 Task: Create a chart with the data  in a new sheet.
Action: Mouse moved to (134, 109)
Screenshot: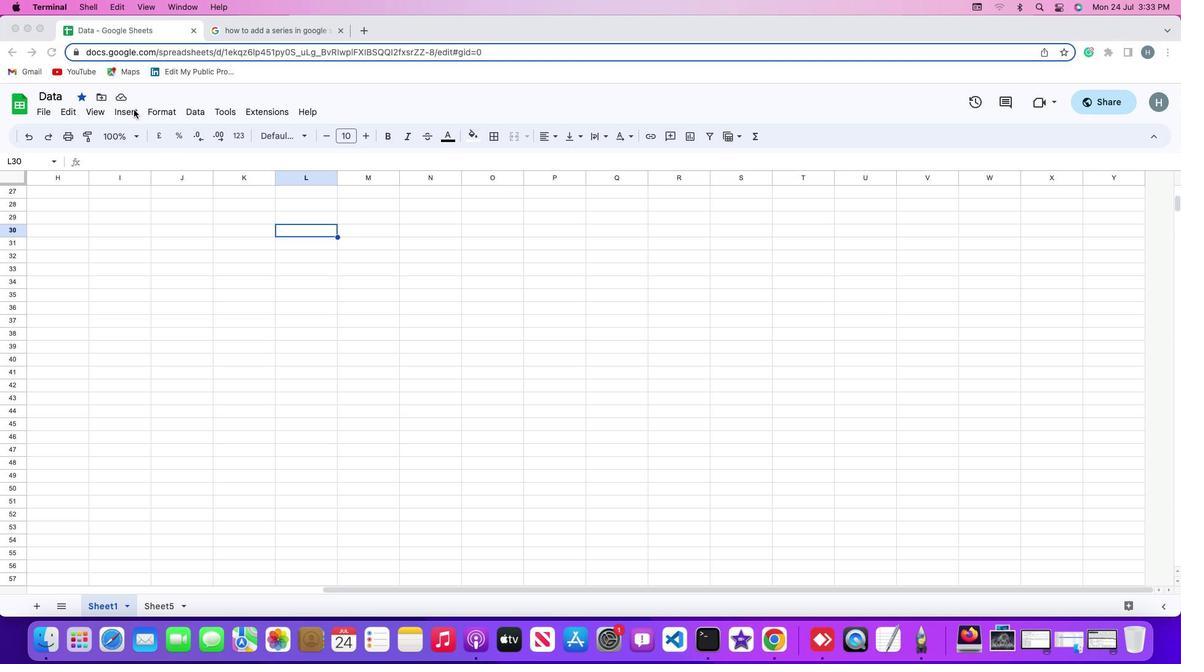 
Action: Mouse pressed left at (134, 109)
Screenshot: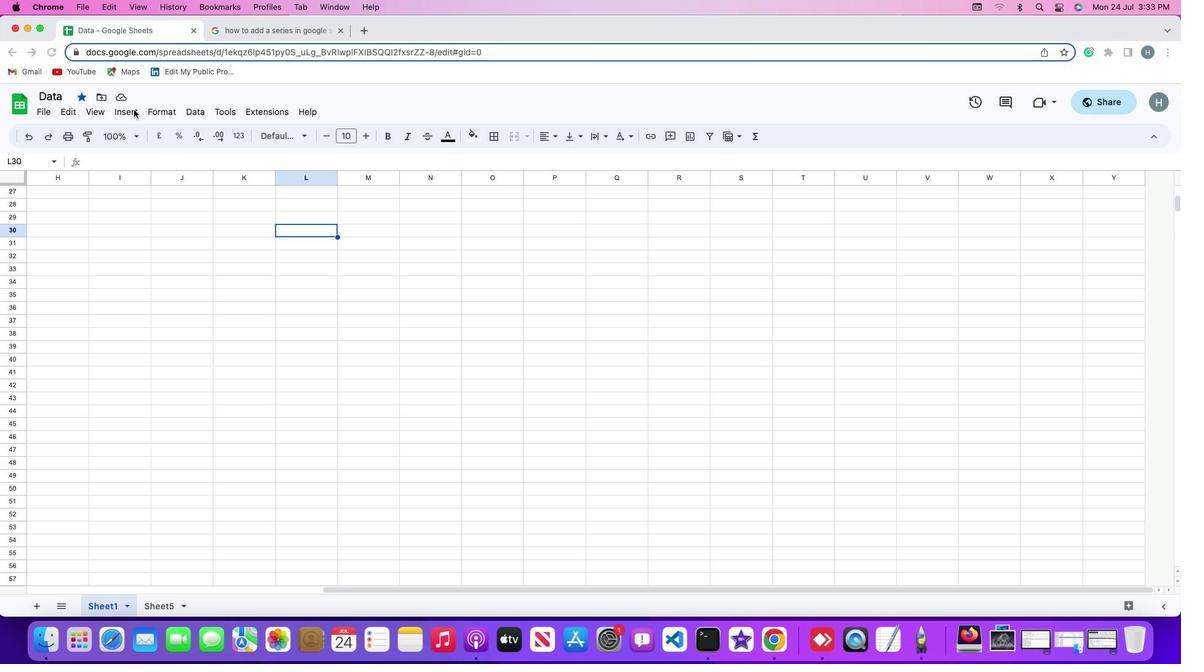
Action: Mouse pressed left at (134, 109)
Screenshot: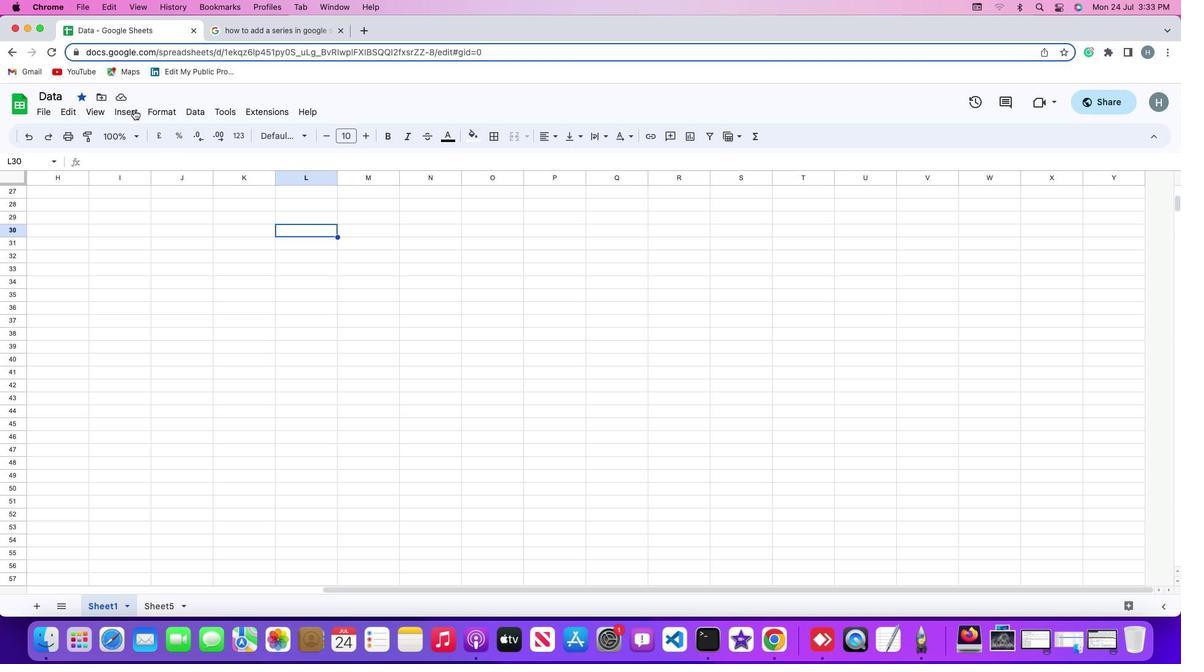 
Action: Mouse moved to (134, 110)
Screenshot: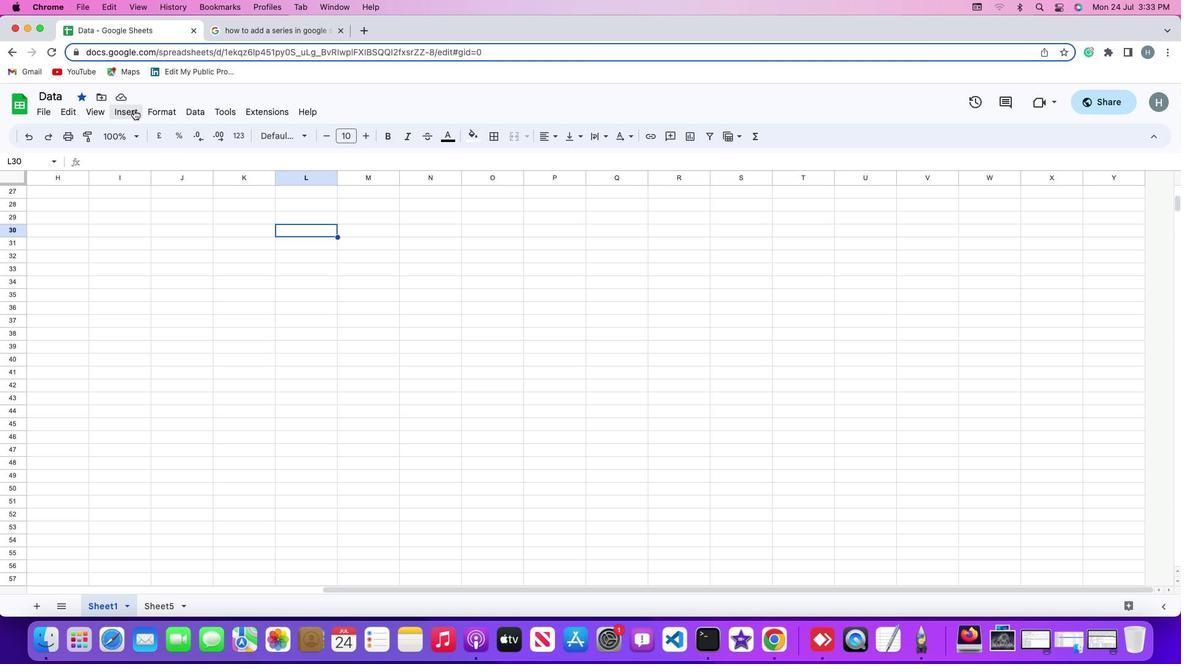 
Action: Mouse pressed left at (134, 110)
Screenshot: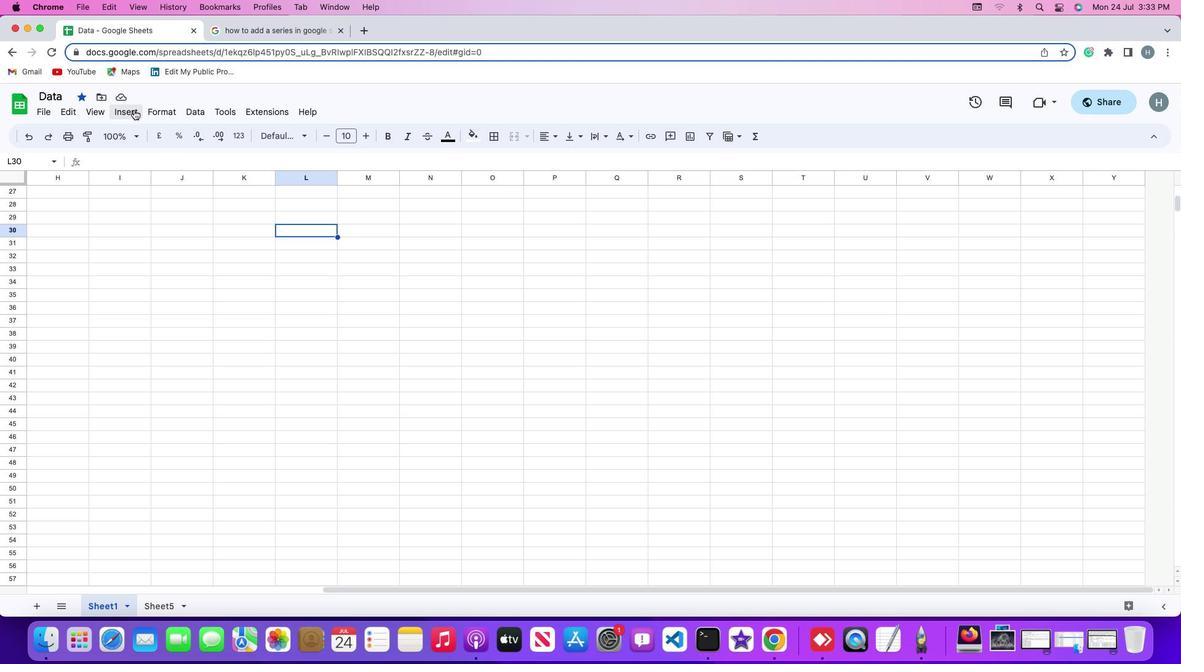 
Action: Mouse moved to (163, 246)
Screenshot: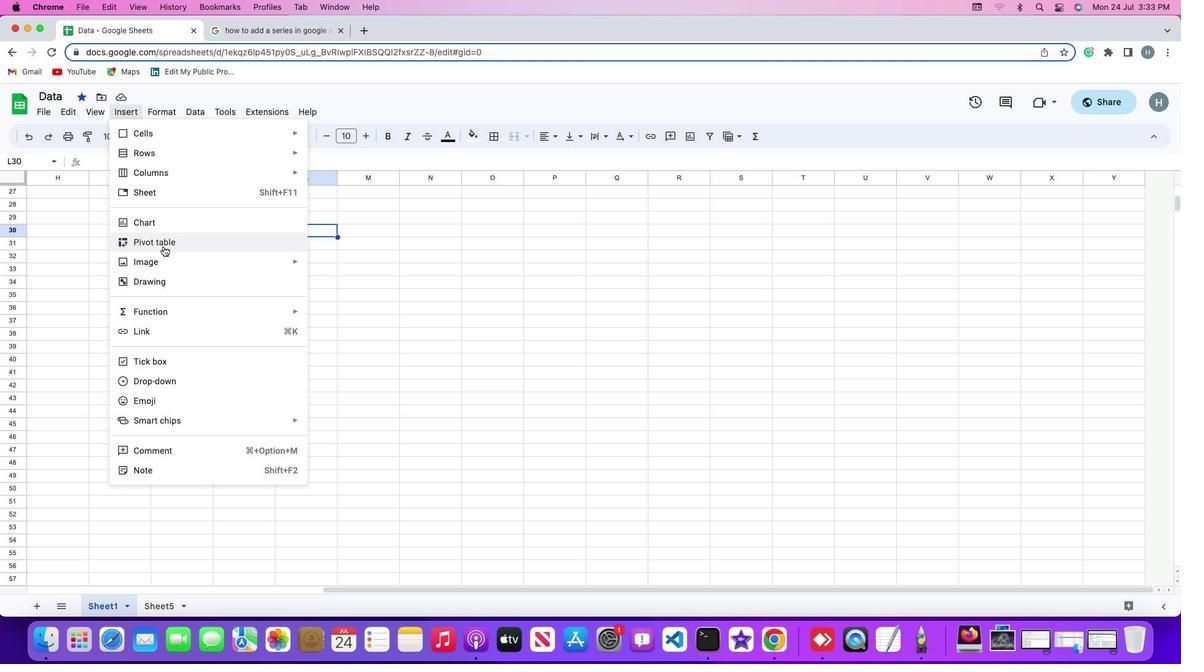 
Action: Mouse pressed left at (163, 246)
Screenshot: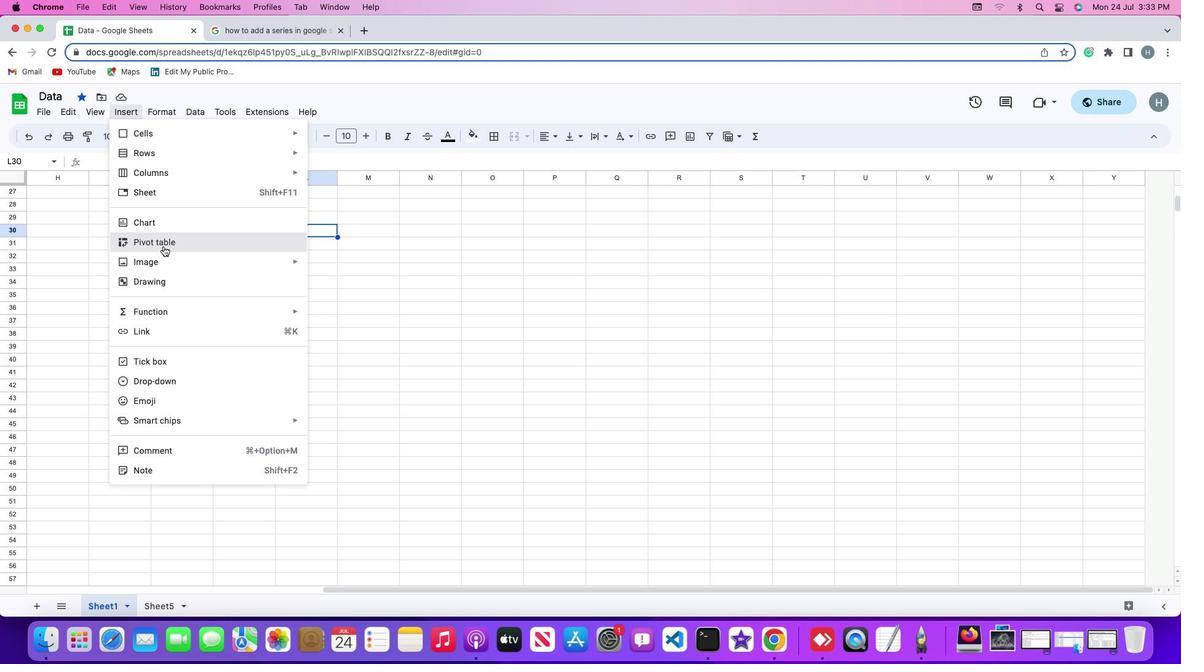 
Action: Mouse moved to (499, 355)
Screenshot: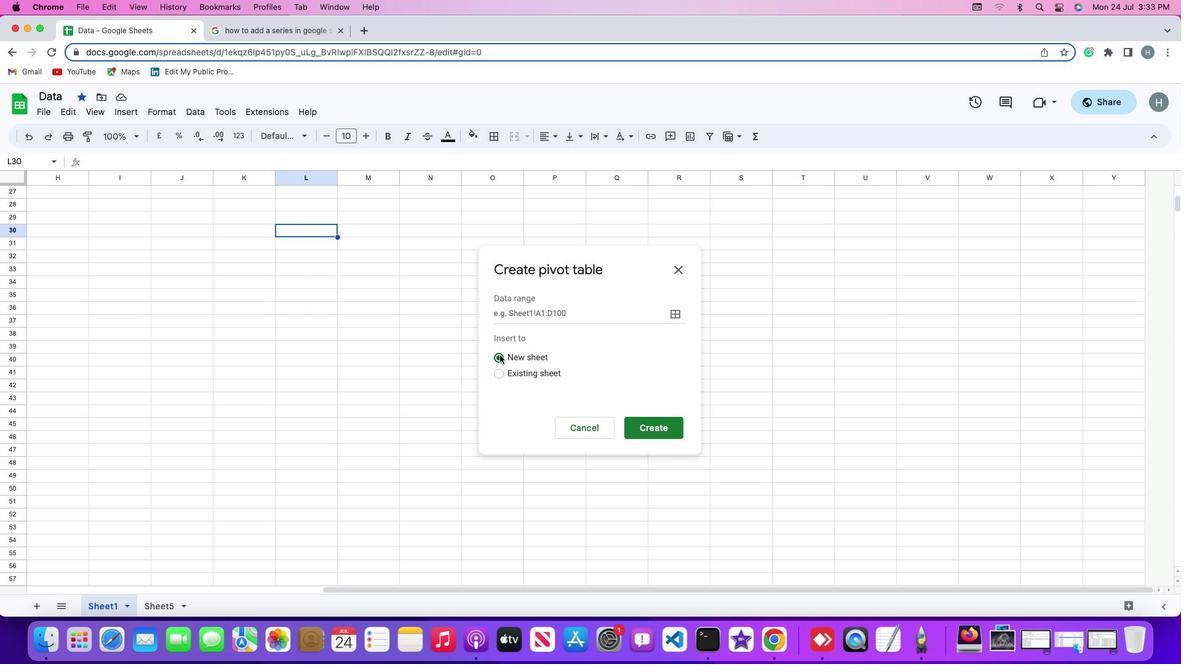 
Action: Mouse pressed left at (499, 355)
Screenshot: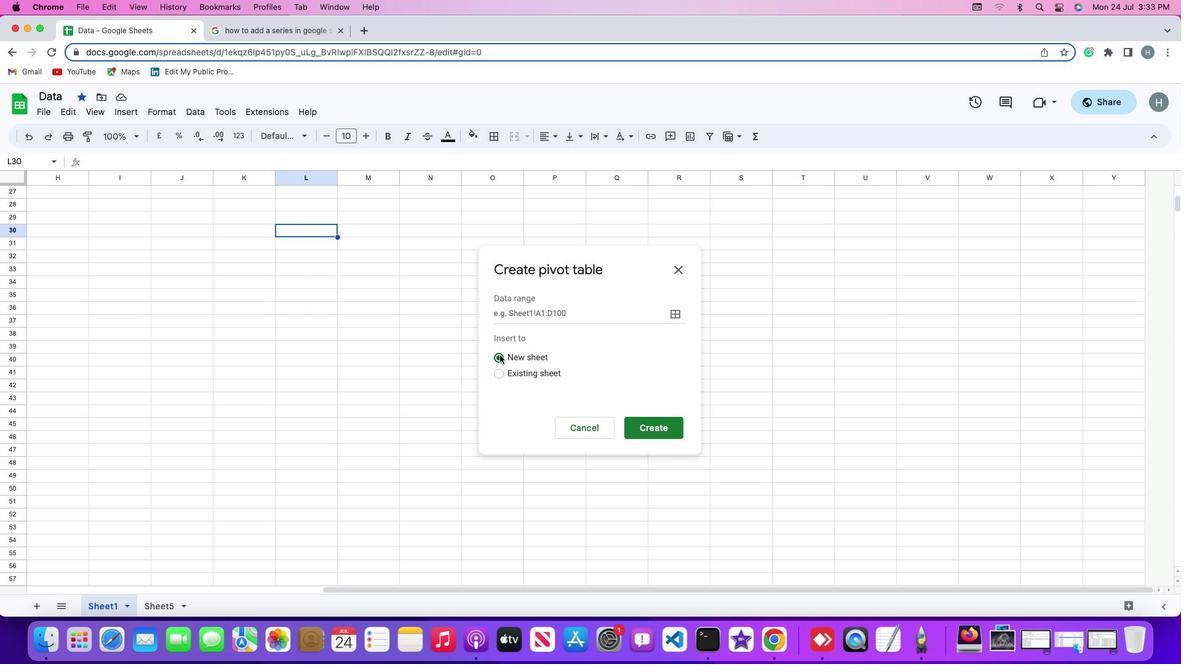 
Action: Mouse moved to (551, 313)
Screenshot: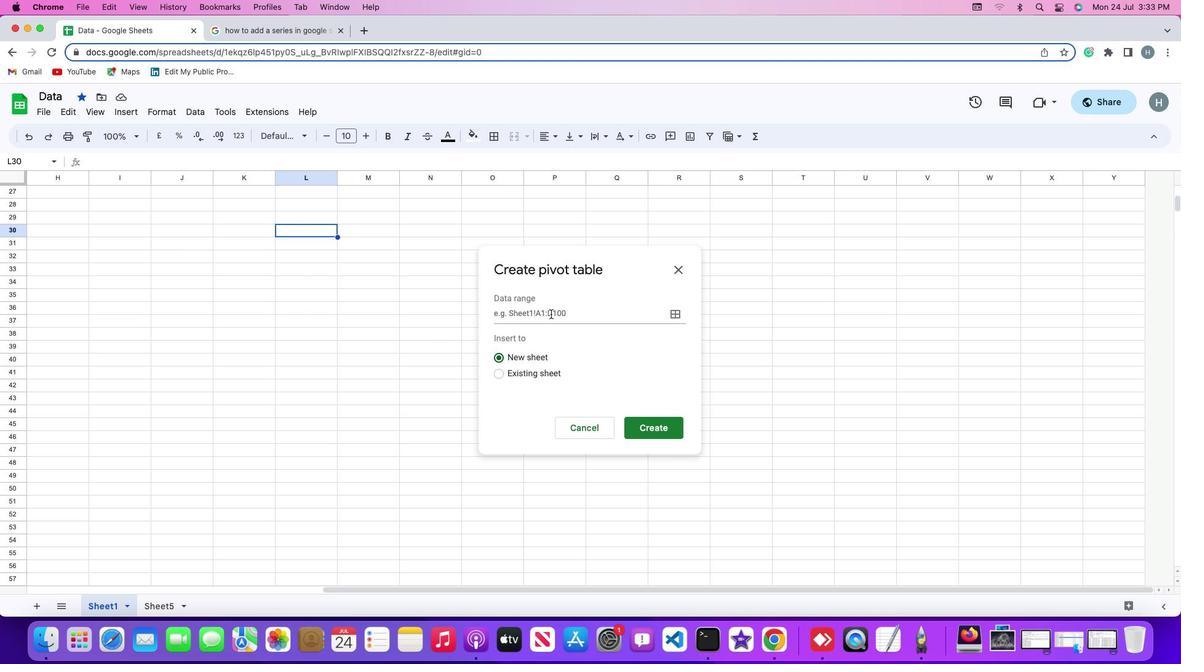 
Action: Mouse pressed left at (551, 313)
Screenshot: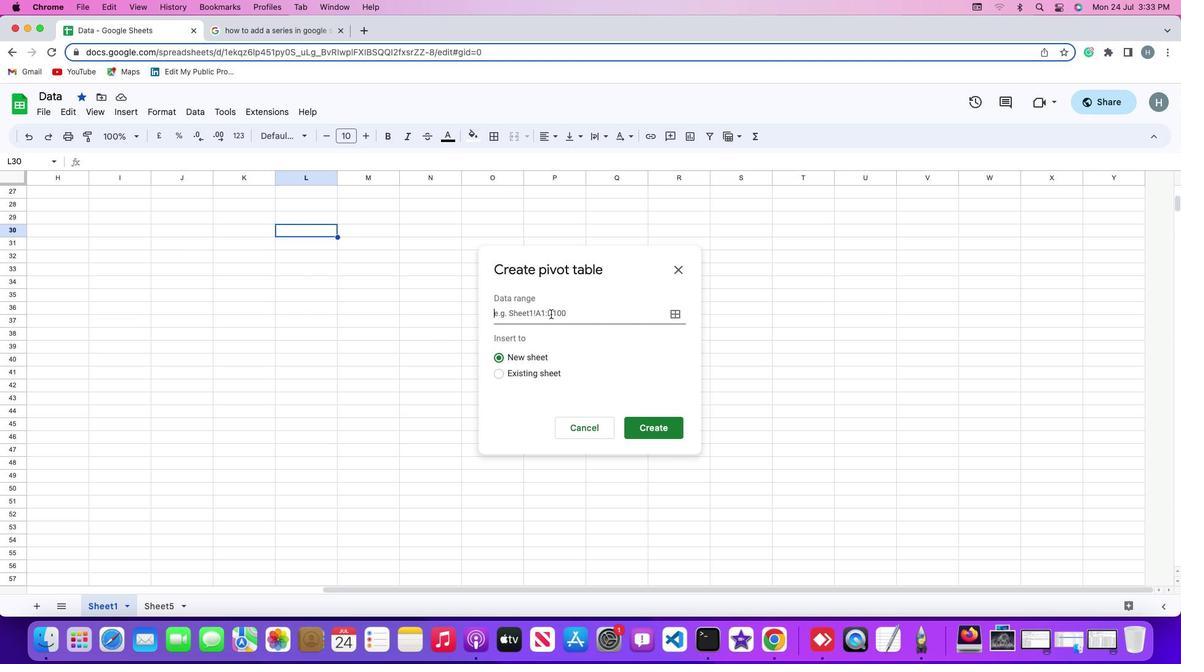 
Action: Key pressed Key.shift'A''1'Key.shift_r':'Key.shift'B'Key.shift'%'Key.backspace'5'
Screenshot: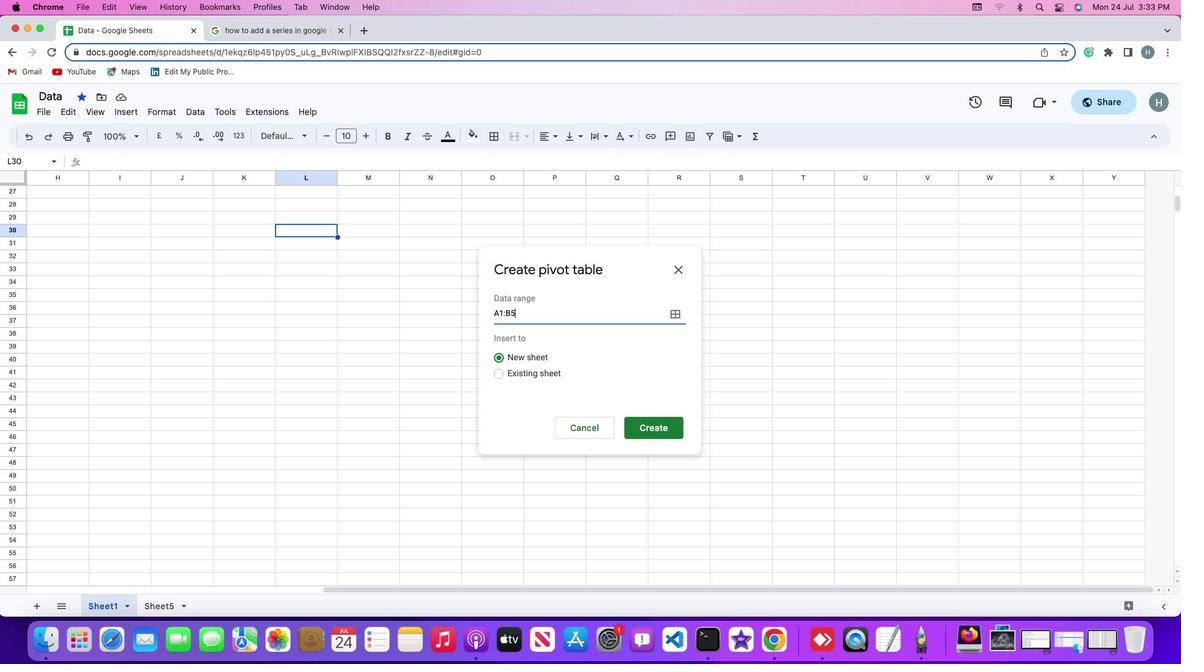 
Action: Mouse moved to (650, 422)
Screenshot: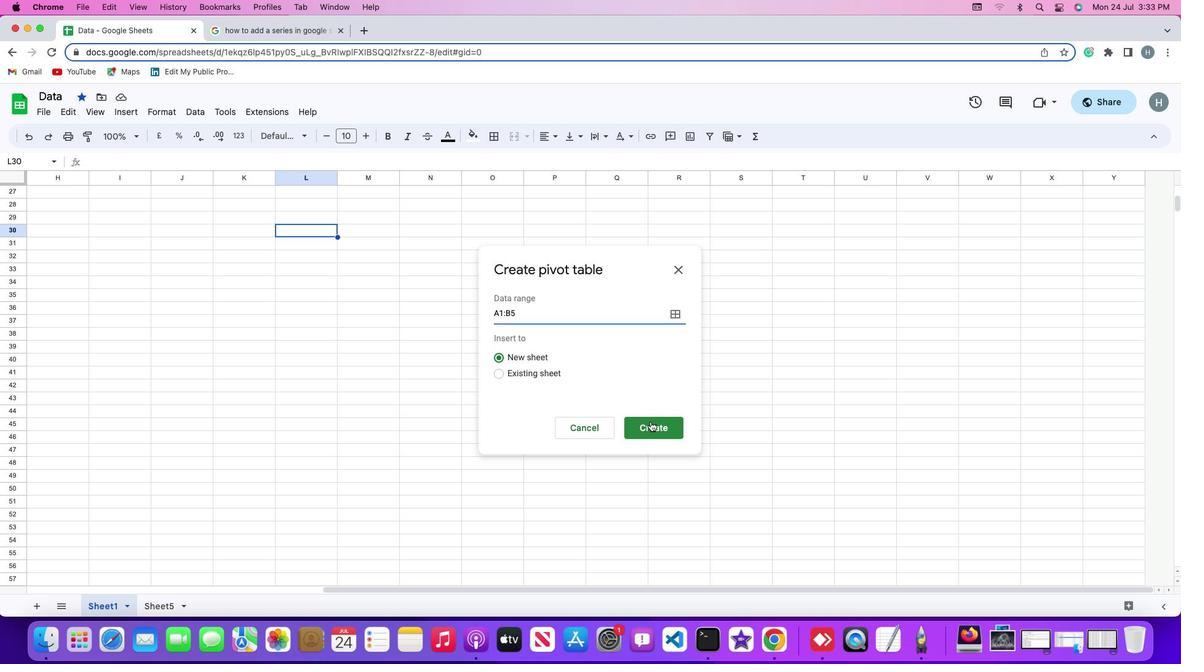 
Action: Mouse pressed left at (650, 422)
Screenshot: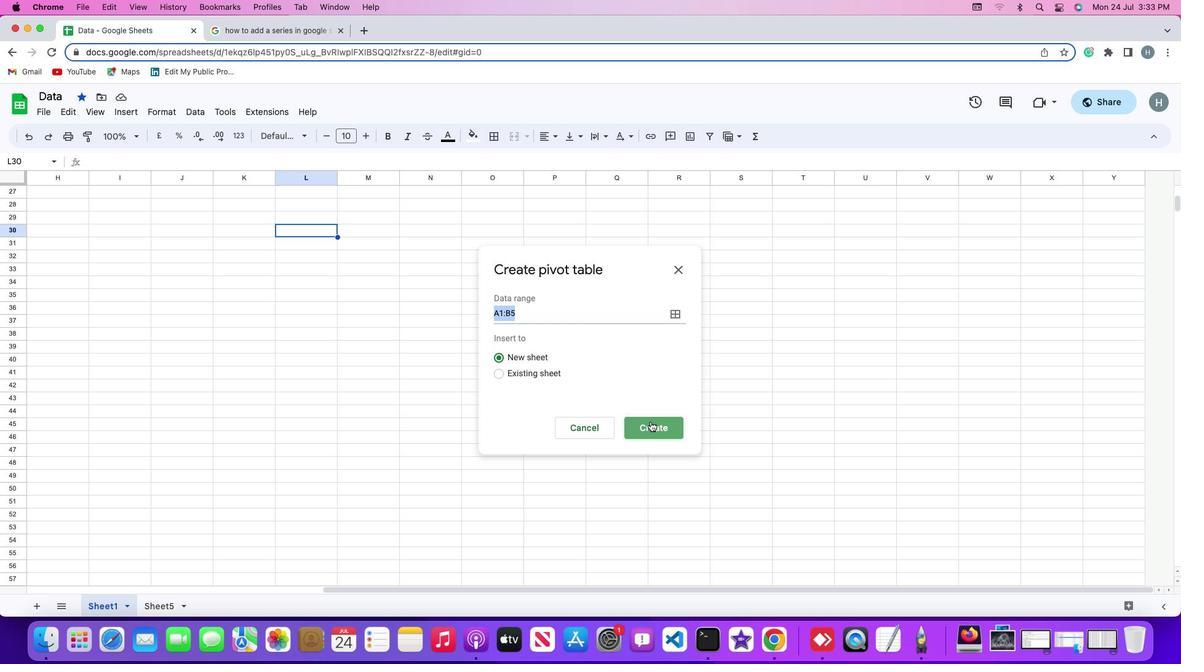 
Action: Mouse moved to (536, 371)
Screenshot: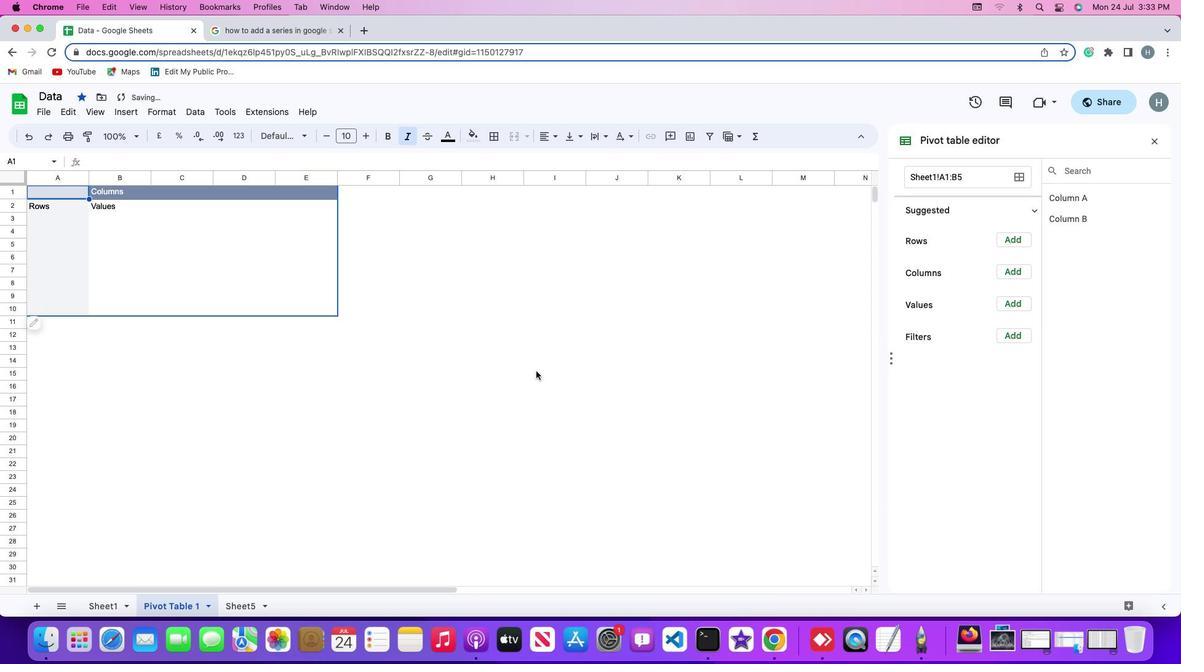 
